 Task: Read out  the articles  posted on the  page of JPMorgan Chase & Co.
Action: Mouse moved to (565, 72)
Screenshot: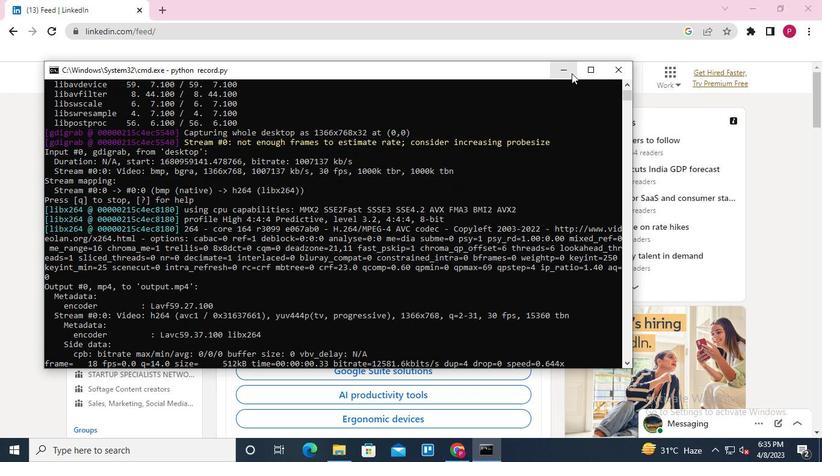 
Action: Mouse pressed left at (565, 72)
Screenshot: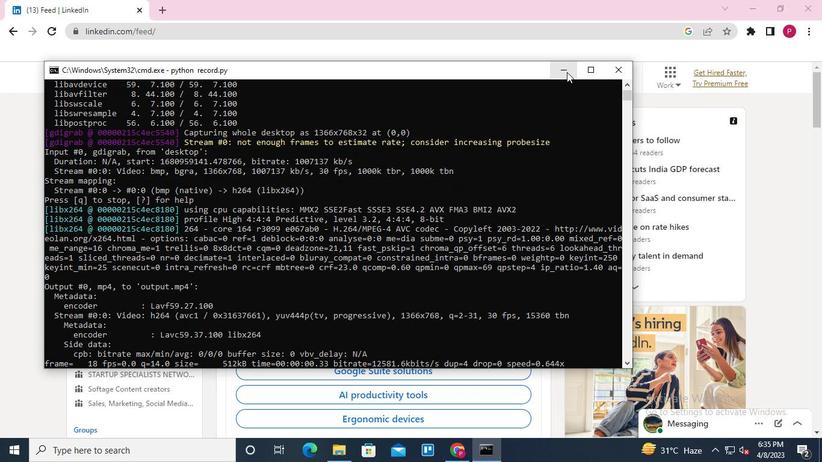 
Action: Mouse moved to (126, 73)
Screenshot: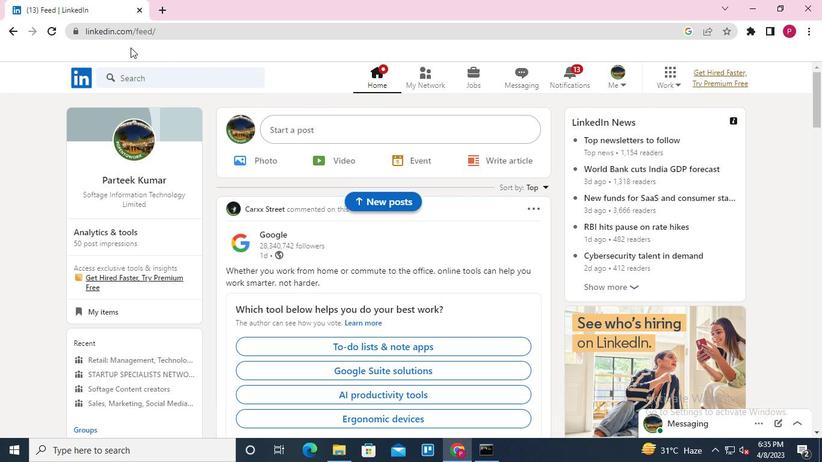 
Action: Mouse pressed left at (126, 73)
Screenshot: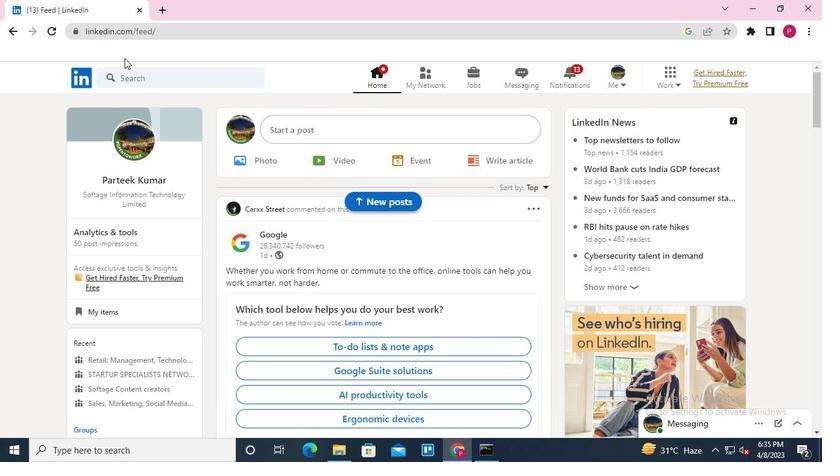 
Action: Mouse moved to (119, 130)
Screenshot: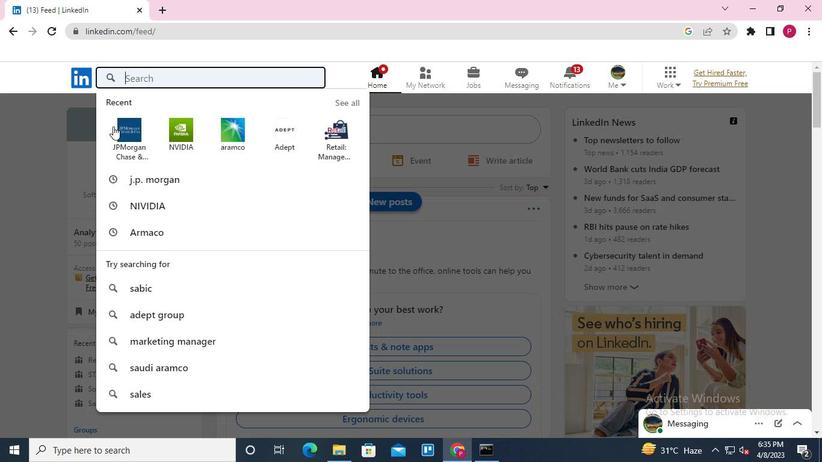 
Action: Mouse pressed left at (119, 130)
Screenshot: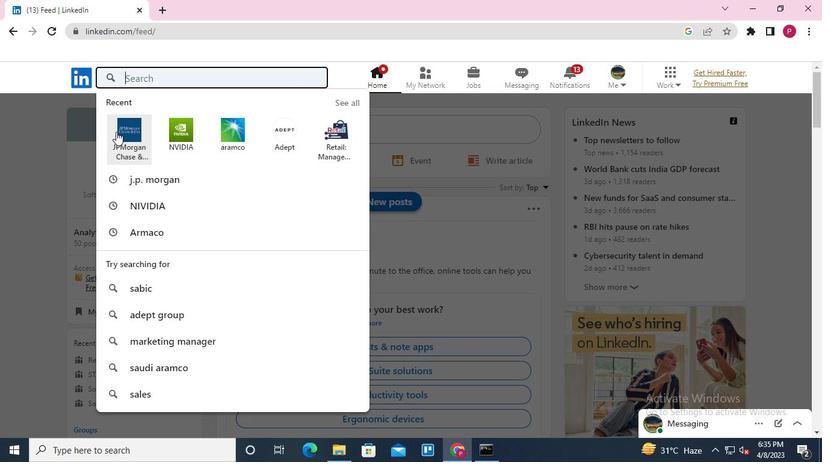 
Action: Mouse moved to (216, 142)
Screenshot: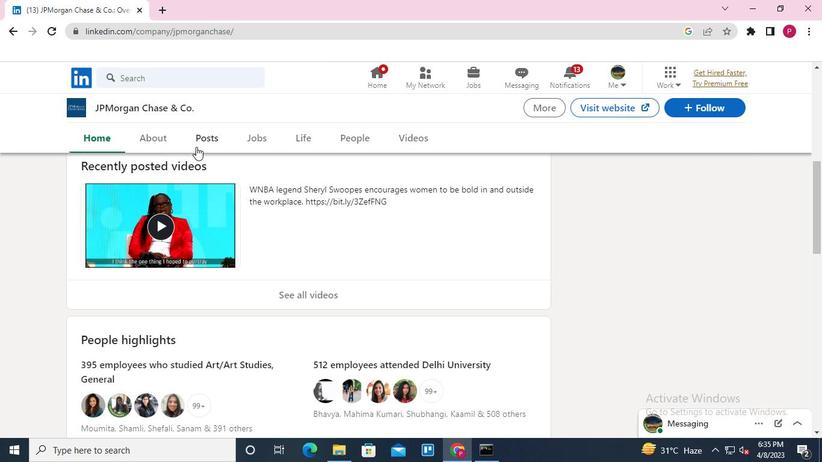 
Action: Mouse pressed left at (216, 142)
Screenshot: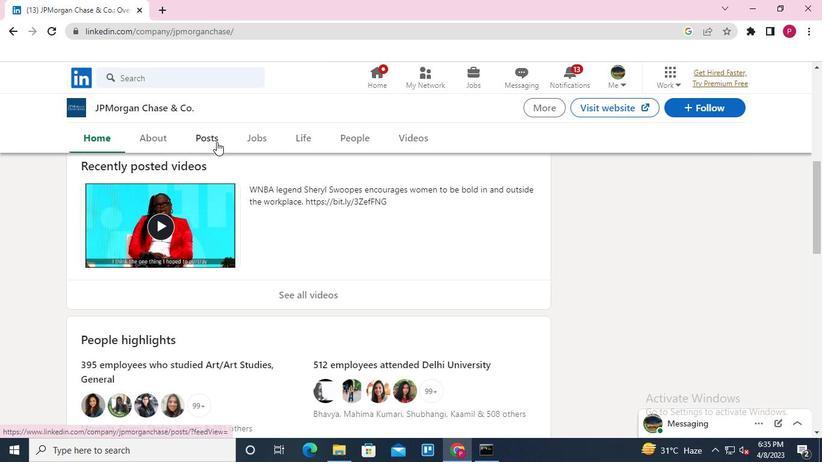 
Action: Mouse moved to (359, 221)
Screenshot: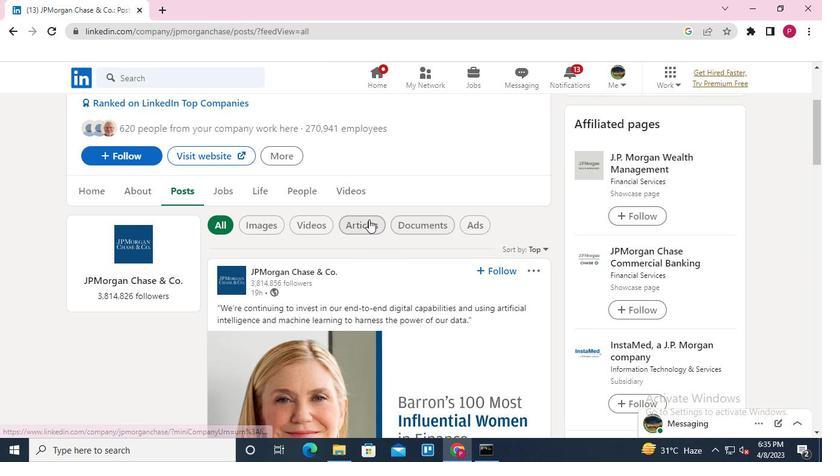 
Action: Mouse pressed left at (359, 221)
Screenshot: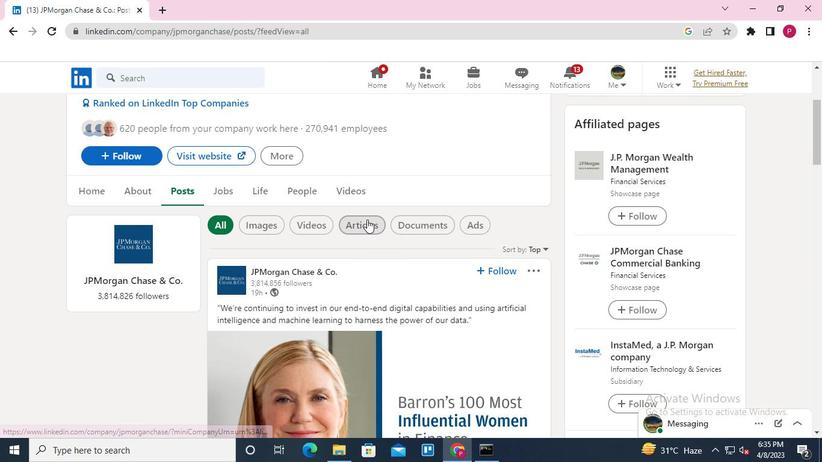 
Action: Mouse moved to (342, 304)
Screenshot: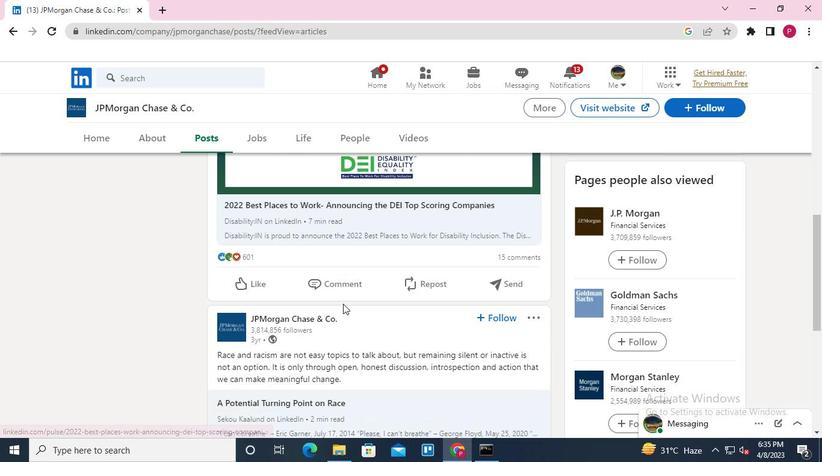 
Action: Keyboard Key.alt_l
Screenshot: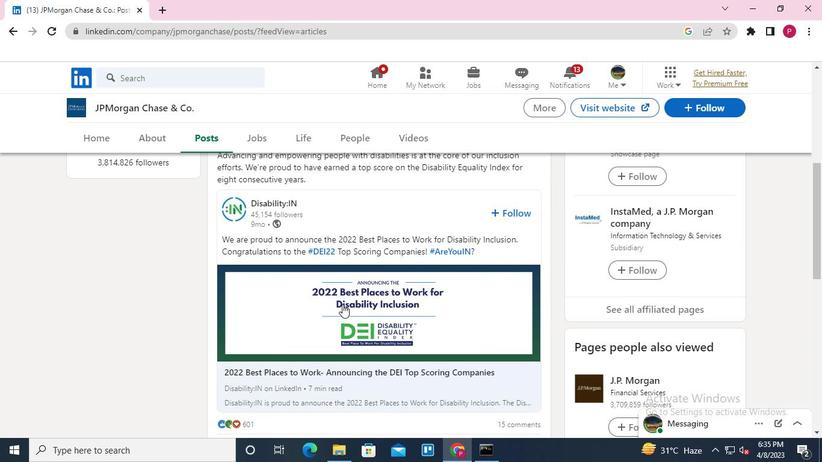 
Action: Keyboard Key.tab
Screenshot: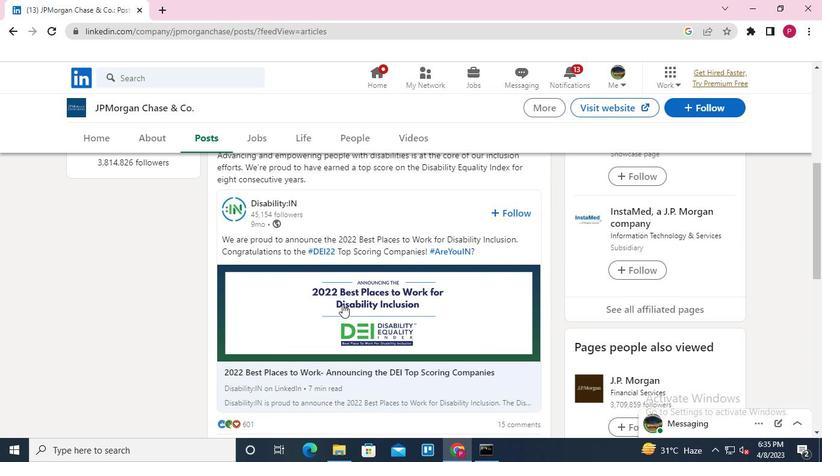 
Action: Mouse moved to (622, 71)
Screenshot: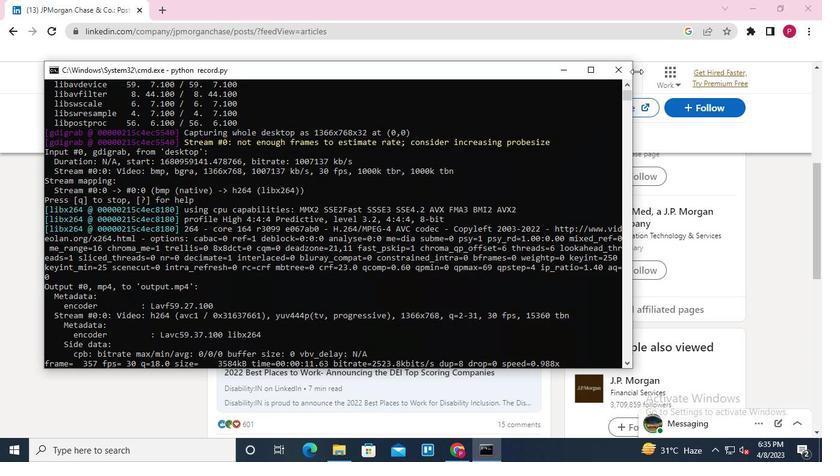 
Action: Mouse pressed left at (622, 71)
Screenshot: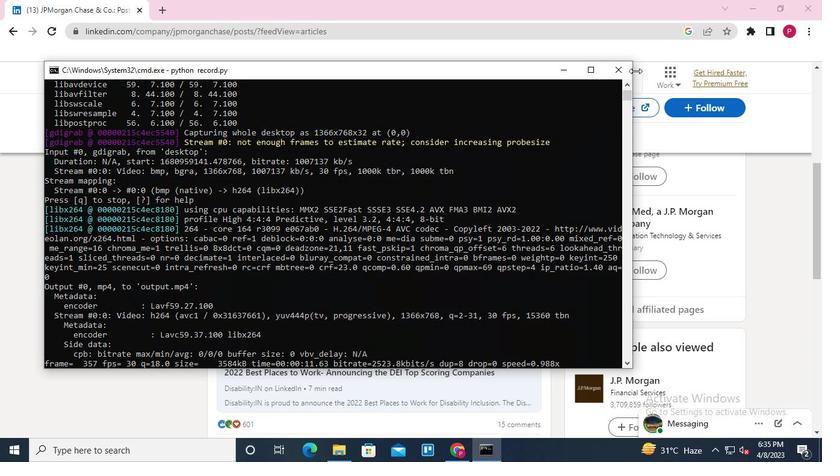 
